 Task: Update the home type of the saved search to other.
Action: Mouse moved to (479, 344)
Screenshot: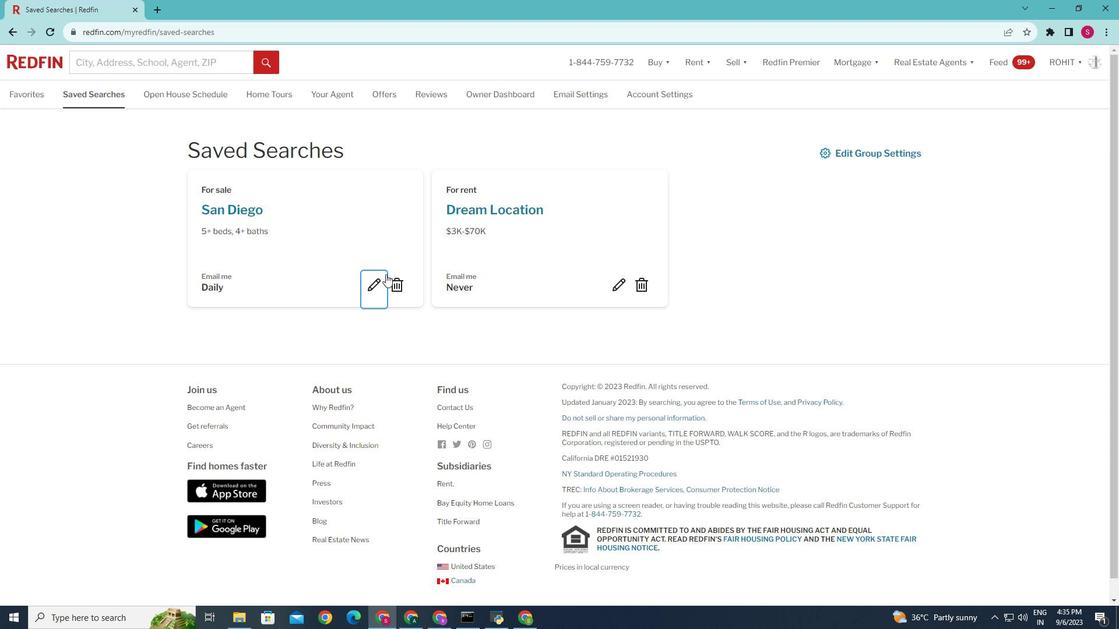 
Action: Mouse pressed left at (479, 344)
Screenshot: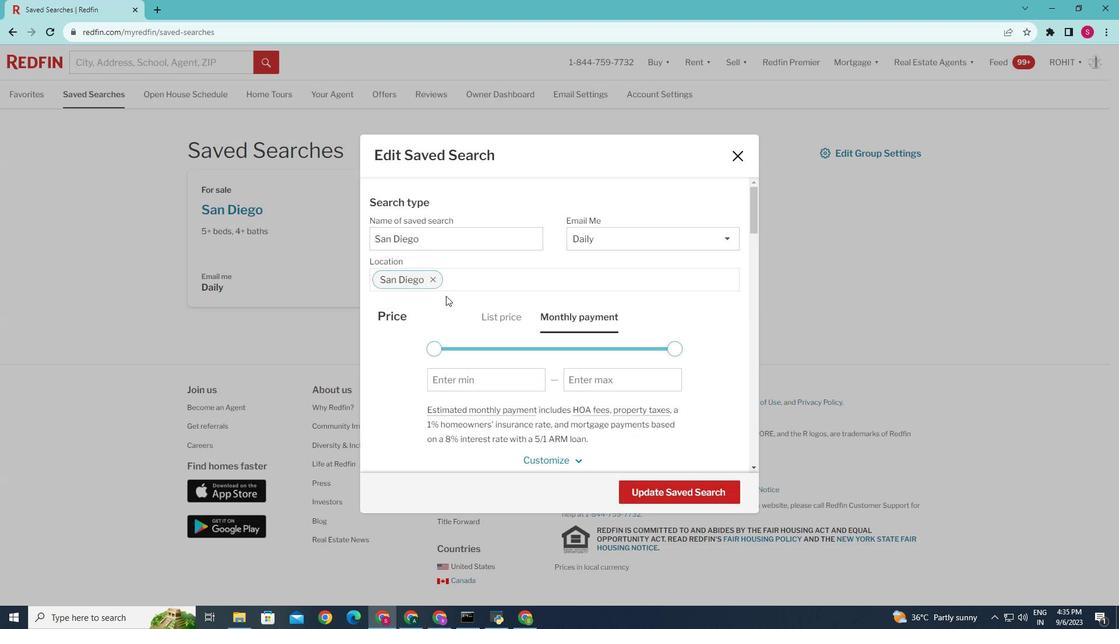 
Action: Mouse moved to (540, 363)
Screenshot: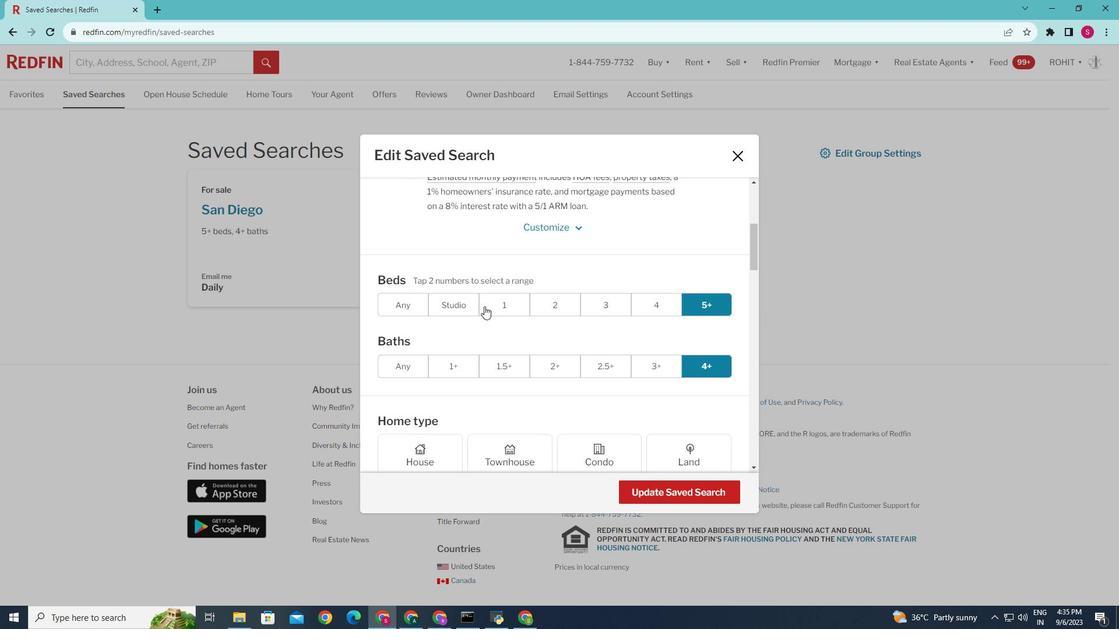 
Action: Mouse scrolled (540, 363) with delta (0, 0)
Screenshot: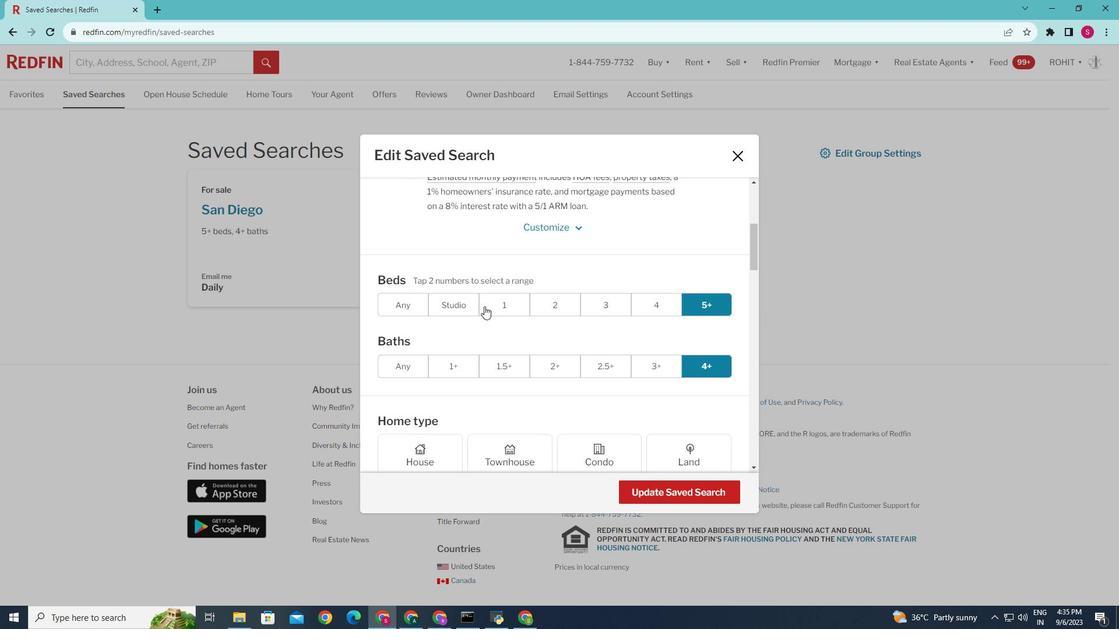 
Action: Mouse moved to (540, 363)
Screenshot: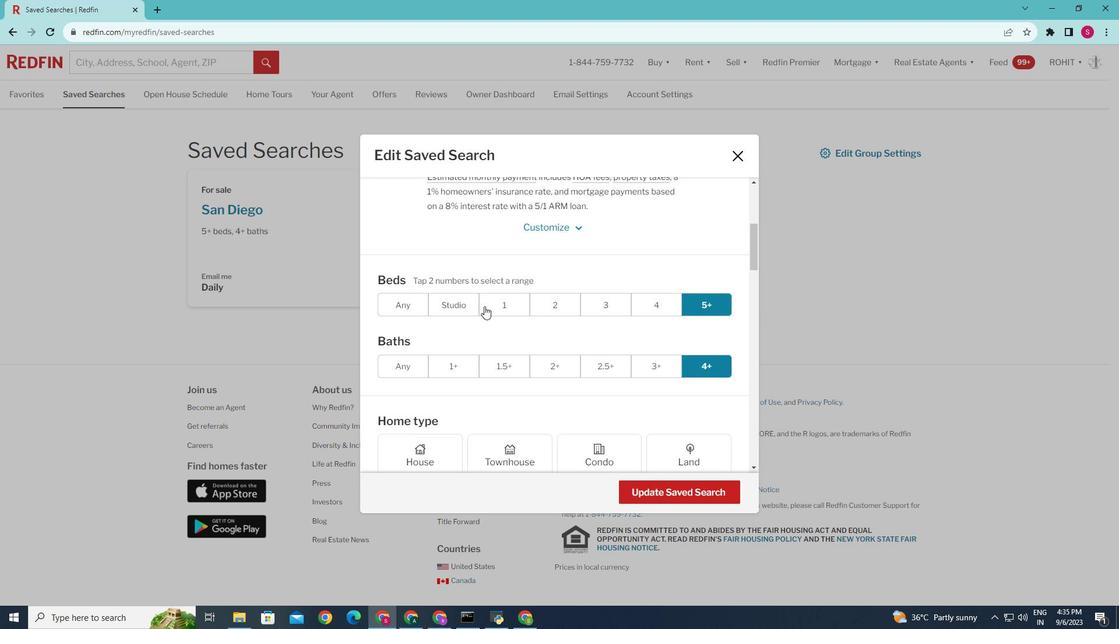
Action: Mouse scrolled (540, 363) with delta (0, 0)
Screenshot: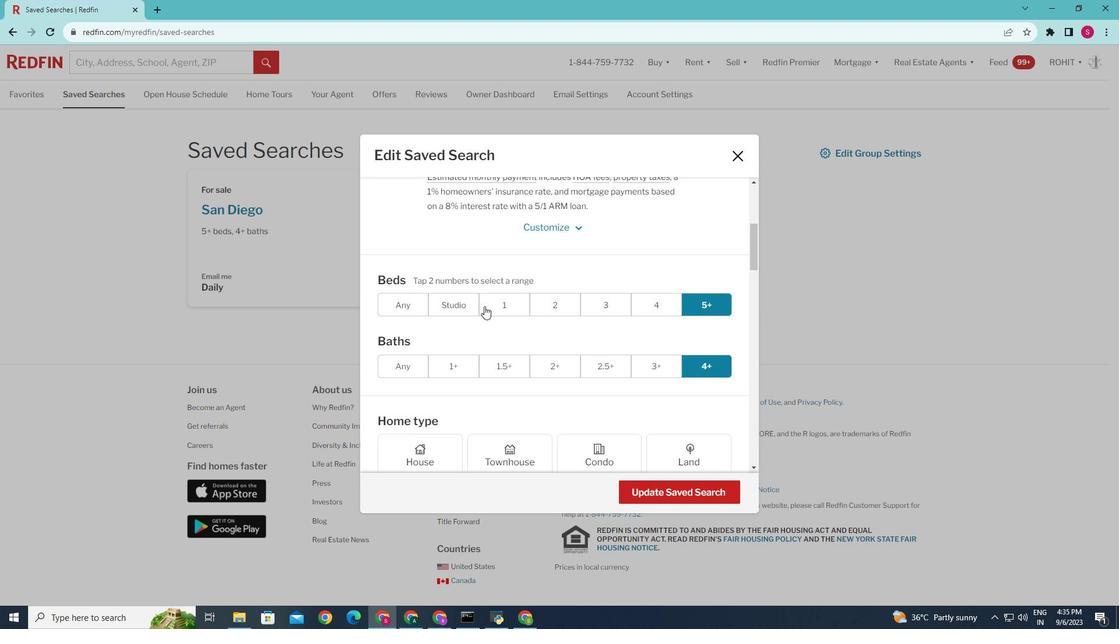 
Action: Mouse scrolled (540, 363) with delta (0, 0)
Screenshot: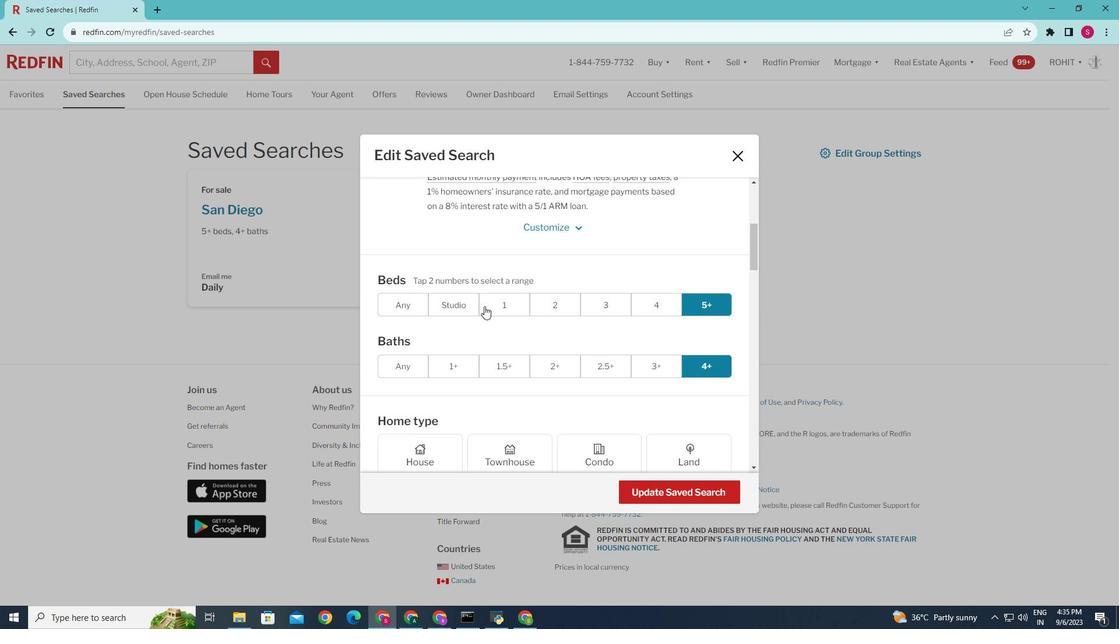 
Action: Mouse scrolled (540, 363) with delta (0, 0)
Screenshot: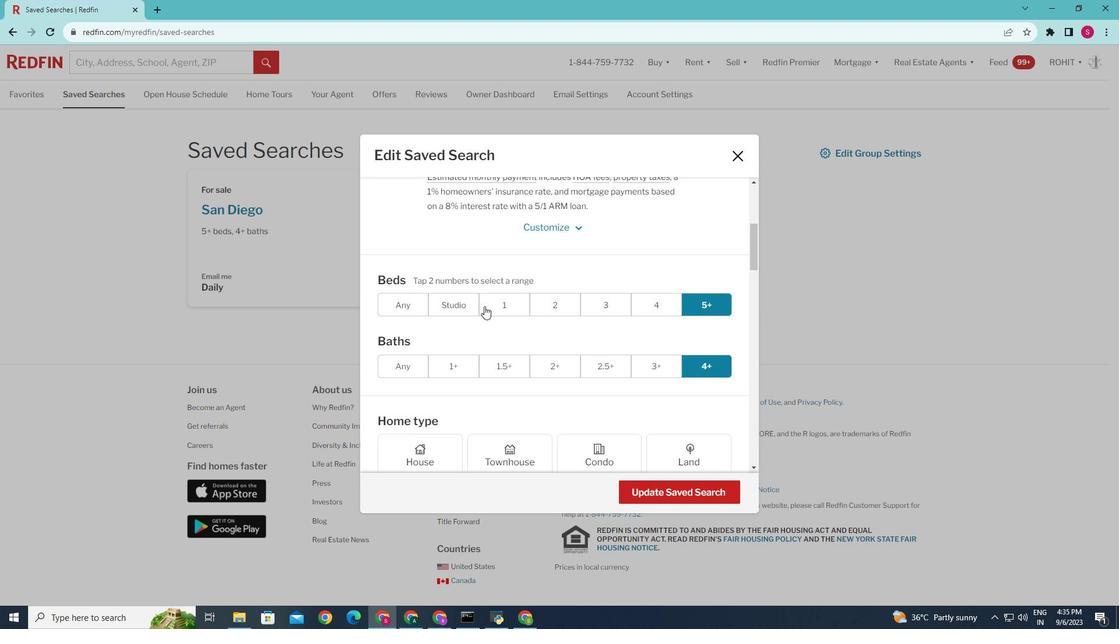 
Action: Mouse scrolled (540, 363) with delta (0, 0)
Screenshot: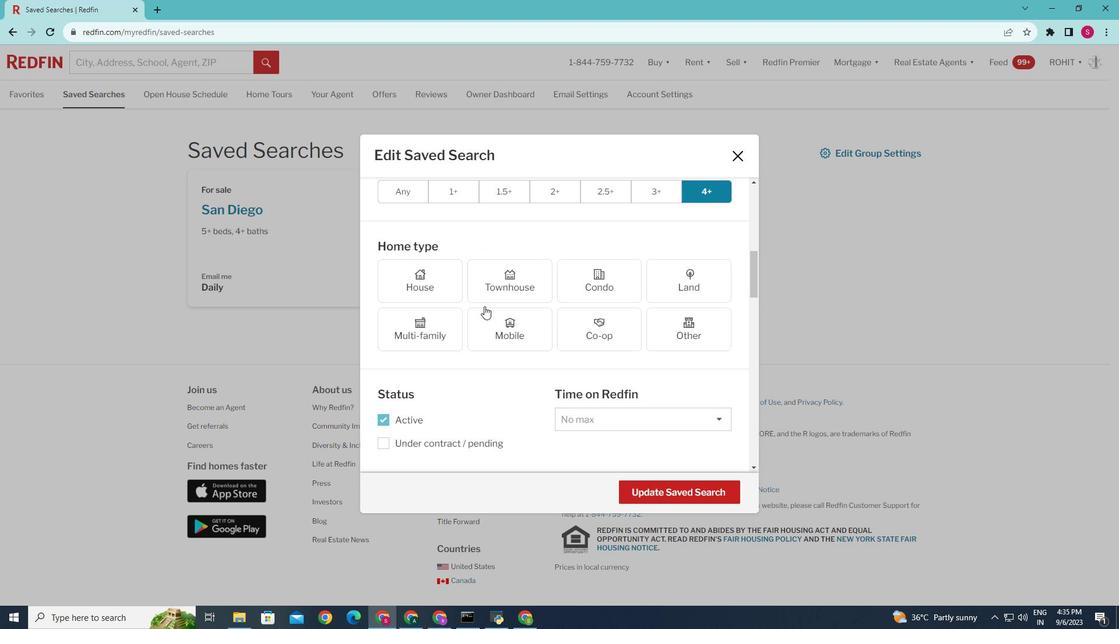 
Action: Mouse scrolled (540, 363) with delta (0, 0)
Screenshot: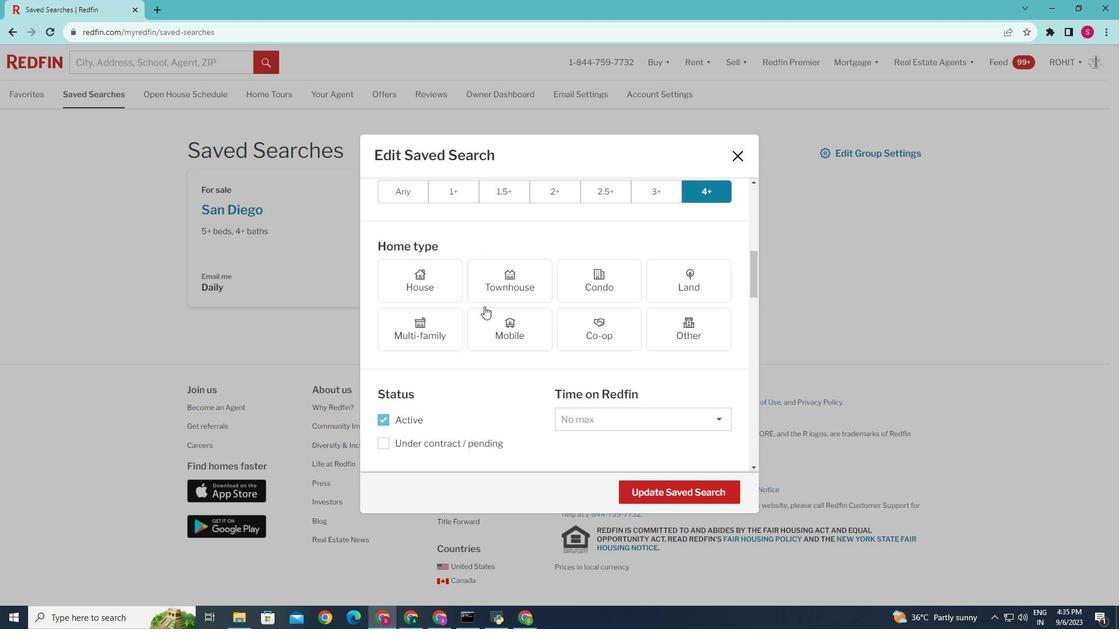 
Action: Mouse scrolled (540, 363) with delta (0, 0)
Screenshot: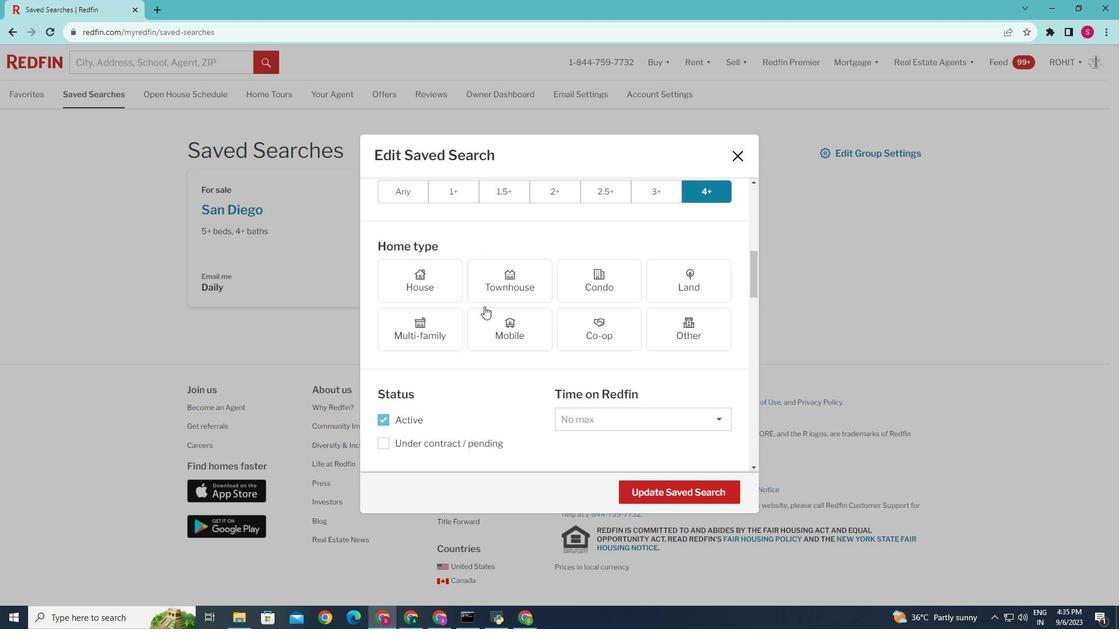
Action: Mouse scrolled (540, 363) with delta (0, 0)
Screenshot: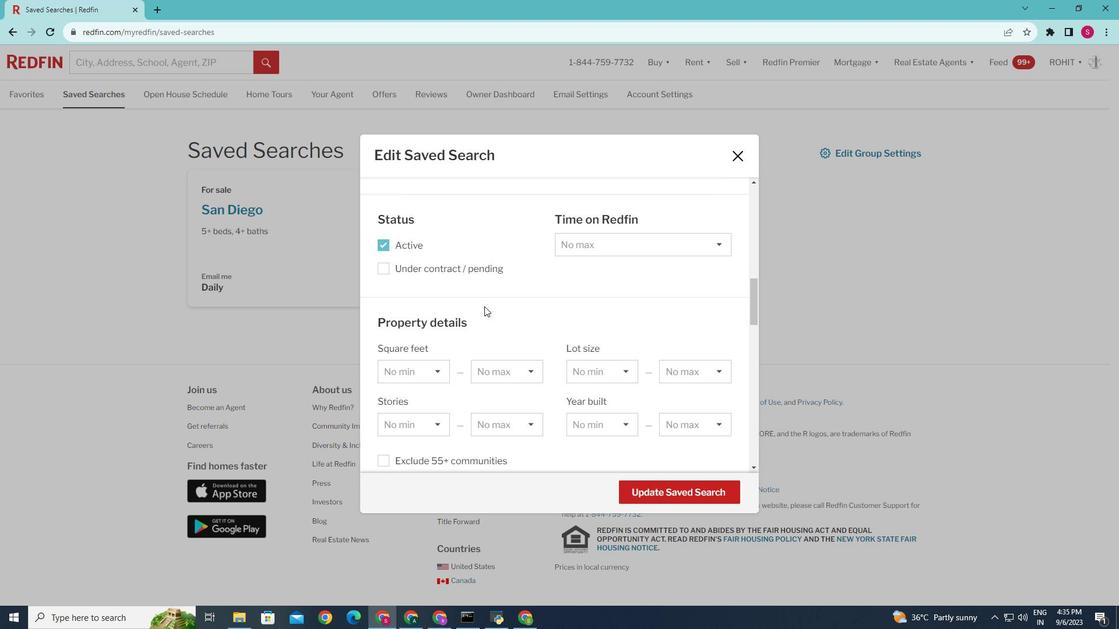 
Action: Mouse scrolled (540, 363) with delta (0, 0)
Screenshot: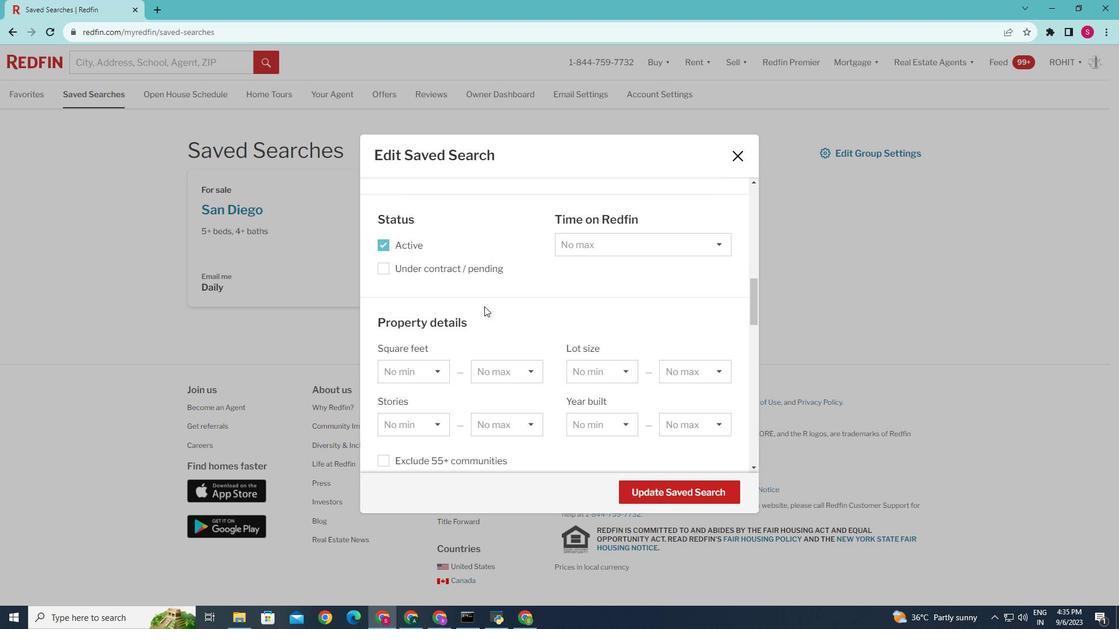 
Action: Mouse scrolled (540, 363) with delta (0, 0)
Screenshot: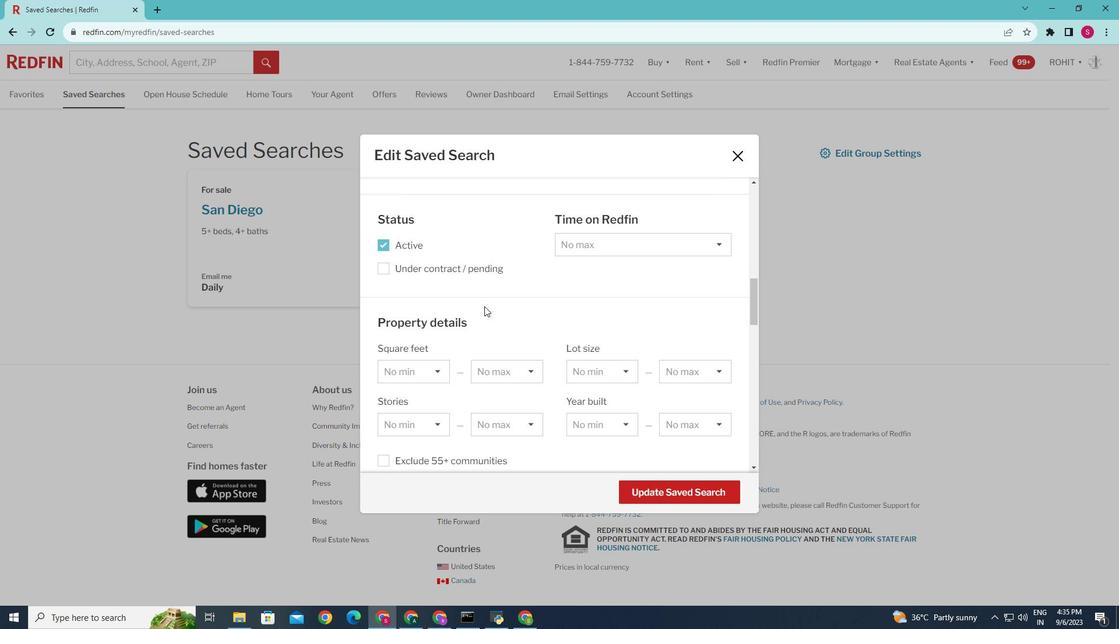 
Action: Mouse scrolled (540, 364) with delta (0, 0)
Screenshot: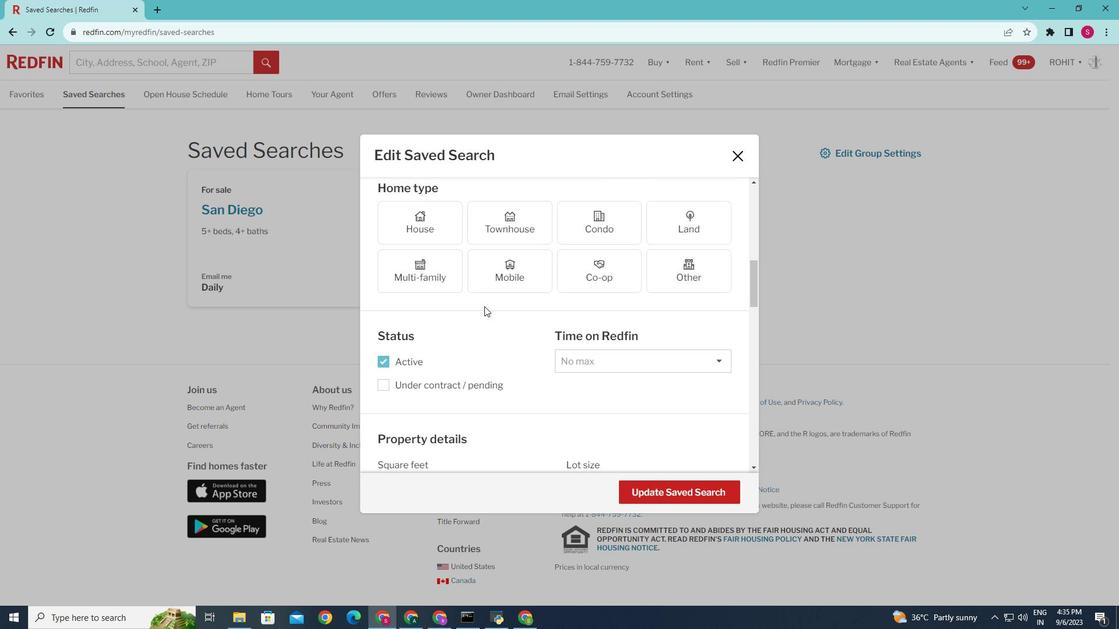 
Action: Mouse scrolled (540, 364) with delta (0, 0)
Screenshot: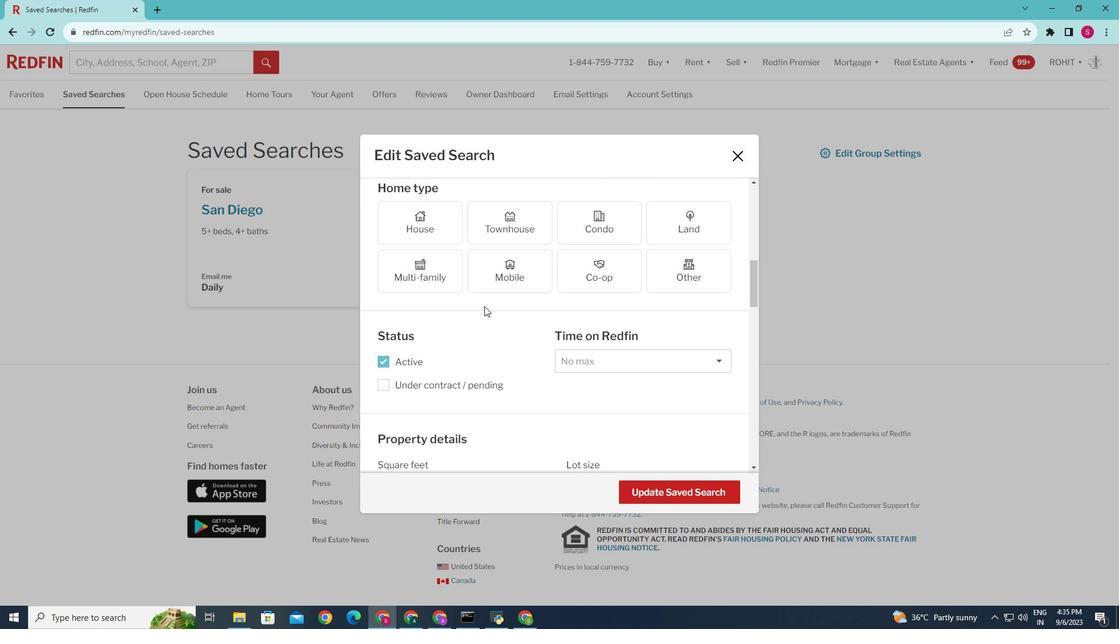 
Action: Mouse moved to (644, 341)
Screenshot: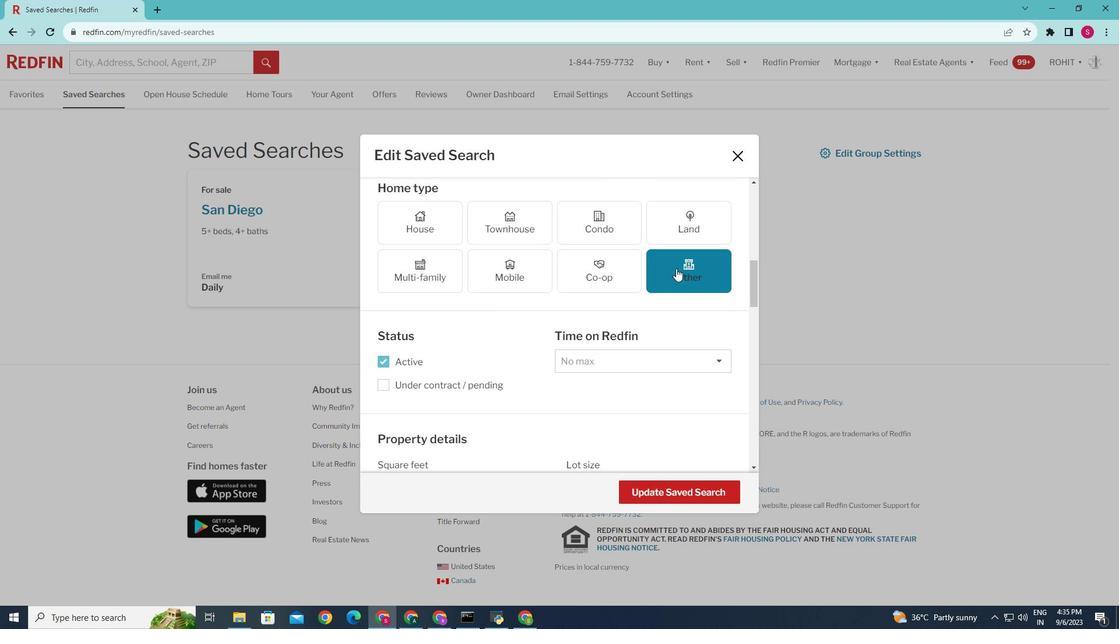 
Action: Mouse pressed left at (644, 341)
Screenshot: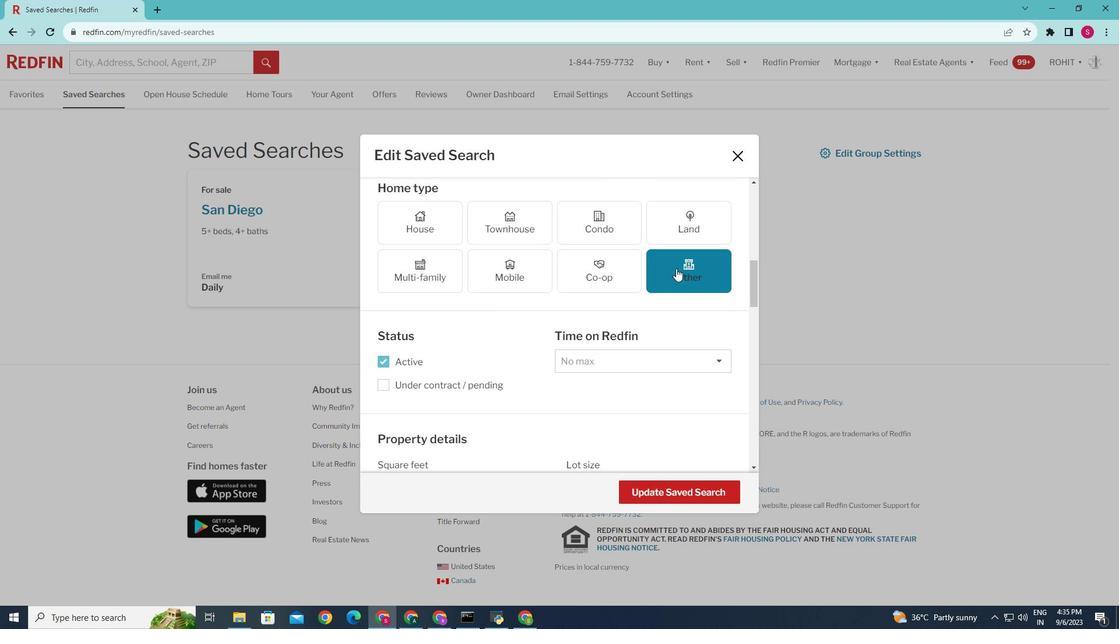 
Action: Mouse moved to (634, 477)
Screenshot: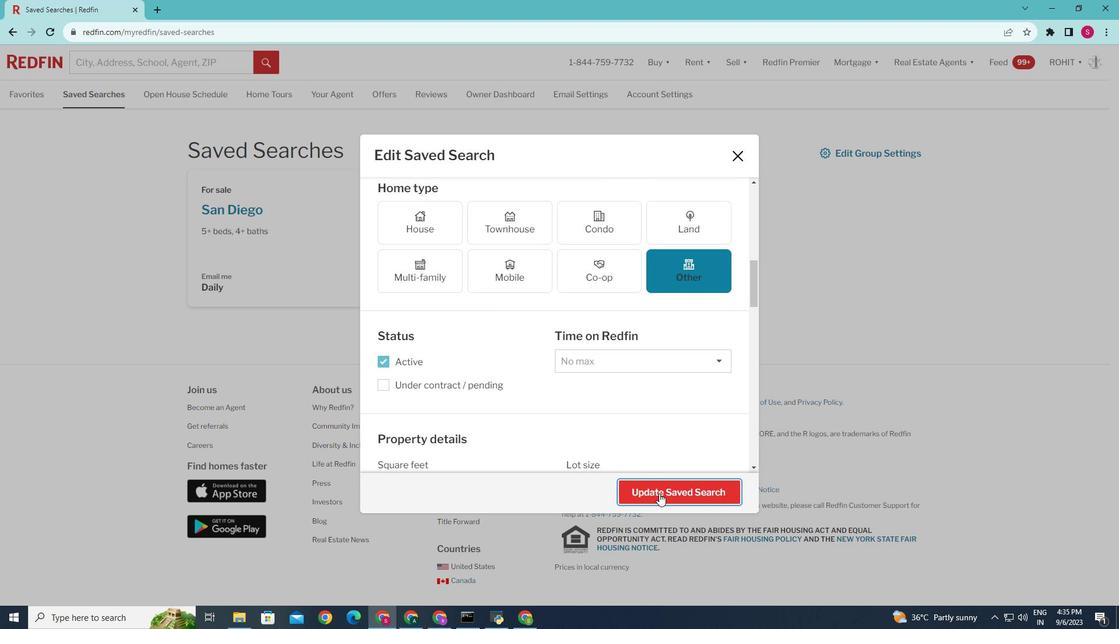 
Action: Mouse pressed left at (634, 477)
Screenshot: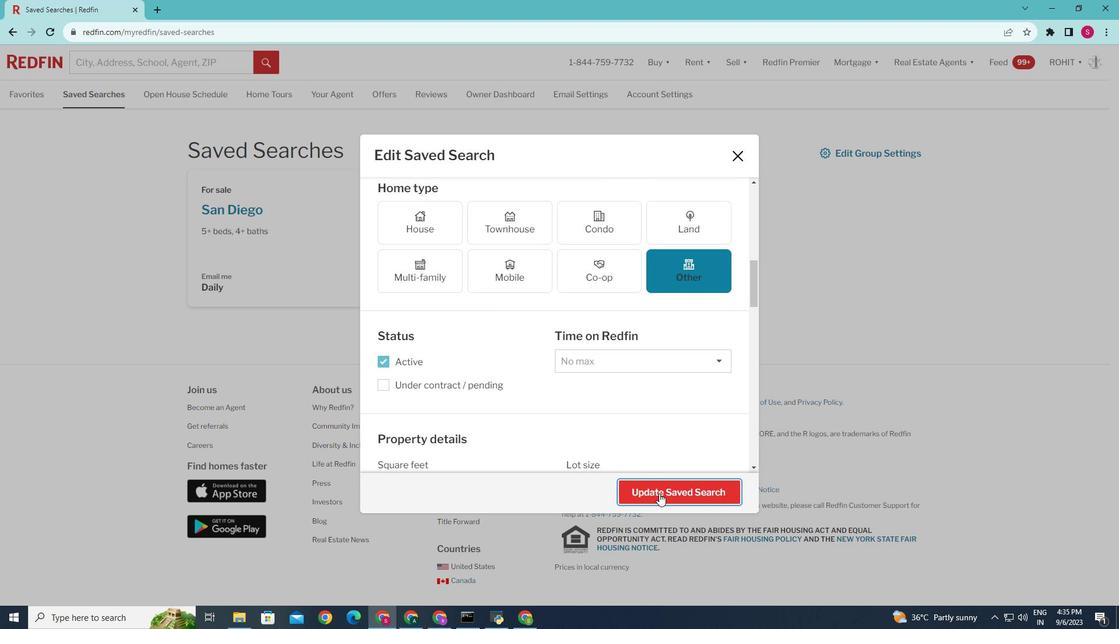 
Action: Mouse moved to (607, 457)
Screenshot: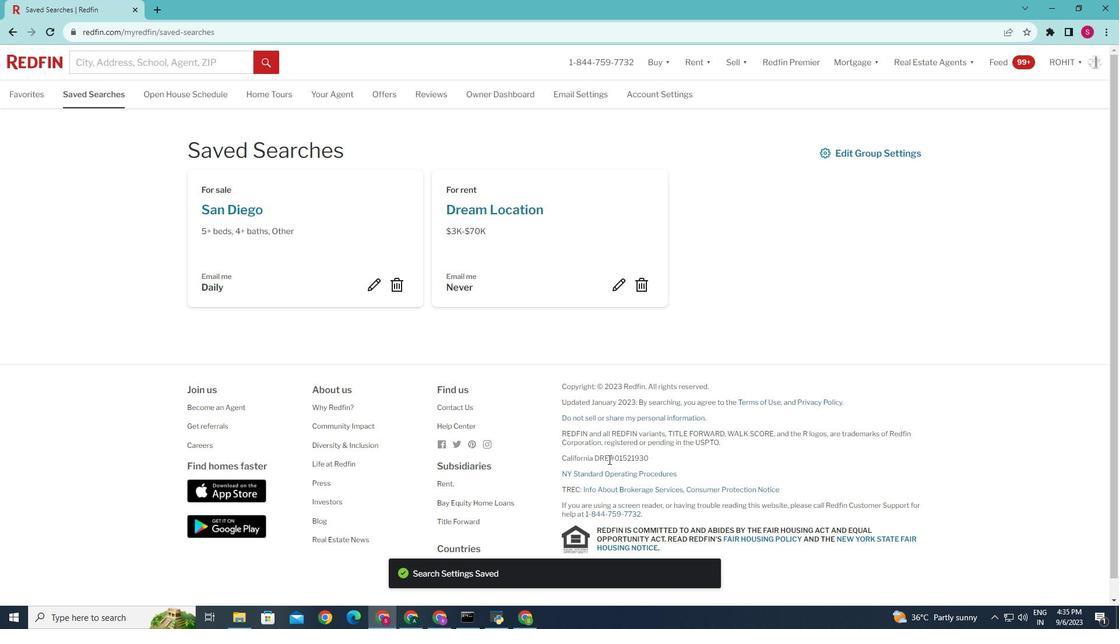 
